 Task: Add a signature Molly Phillips containing With sincere appreciation and gratitude, Molly Phillips to email address softage.3@softage.net and add a folder Risk assessments
Action: Mouse moved to (140, 100)
Screenshot: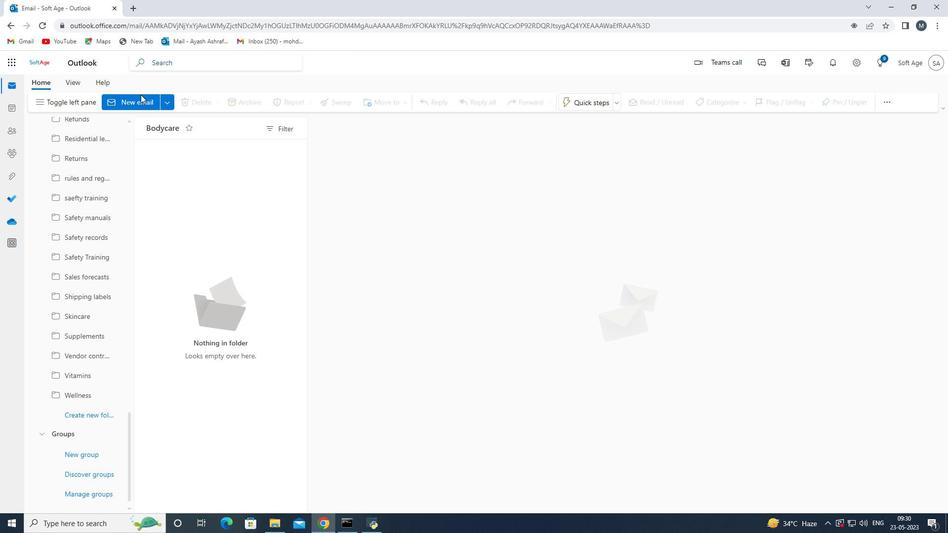 
Action: Mouse pressed left at (140, 100)
Screenshot: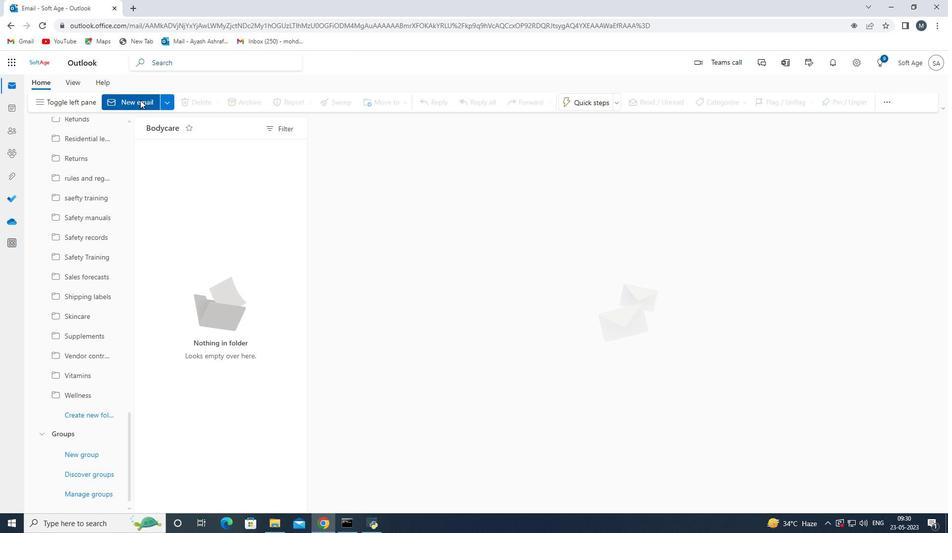
Action: Mouse moved to (639, 106)
Screenshot: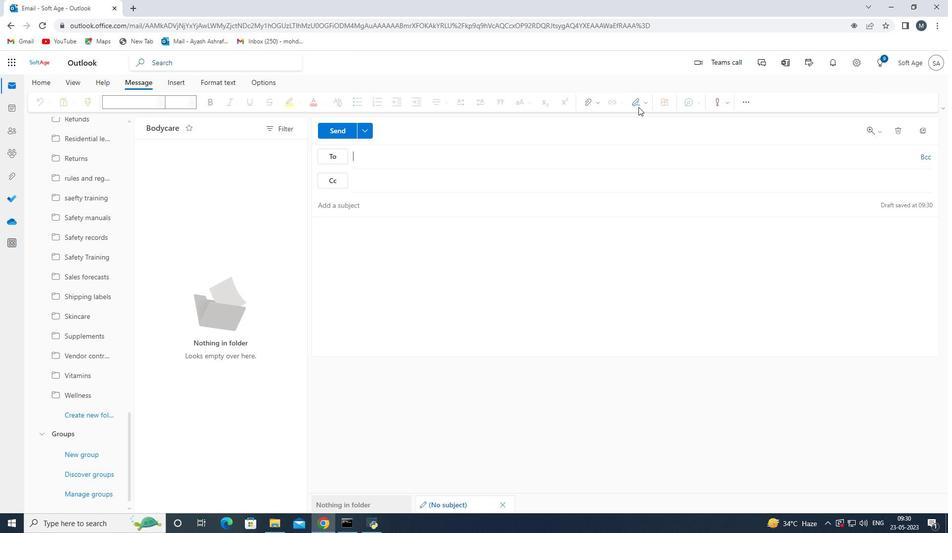 
Action: Mouse pressed left at (639, 106)
Screenshot: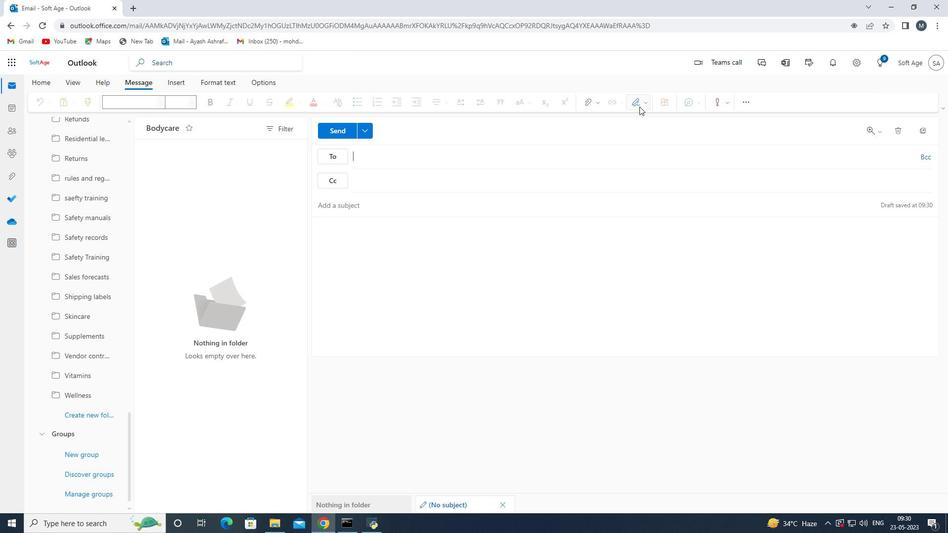 
Action: Mouse moved to (634, 140)
Screenshot: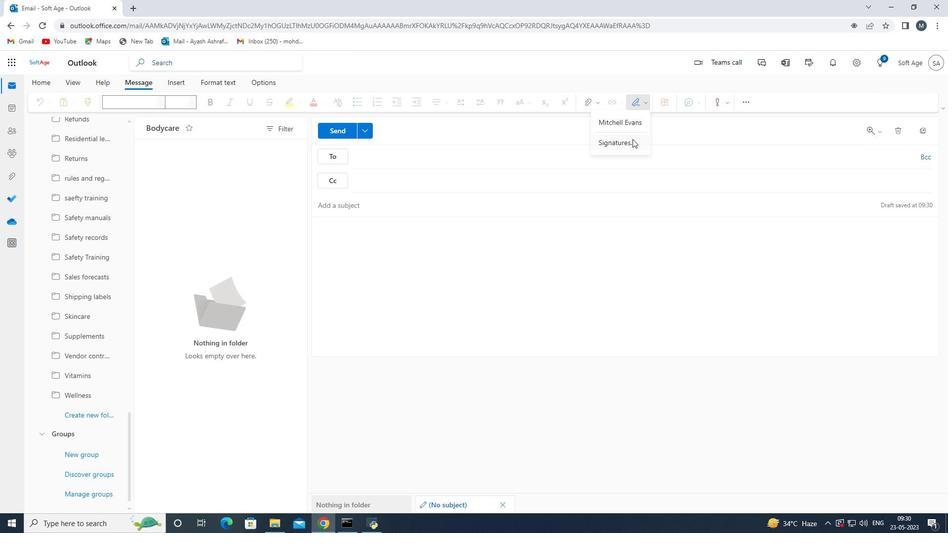 
Action: Mouse pressed left at (634, 140)
Screenshot: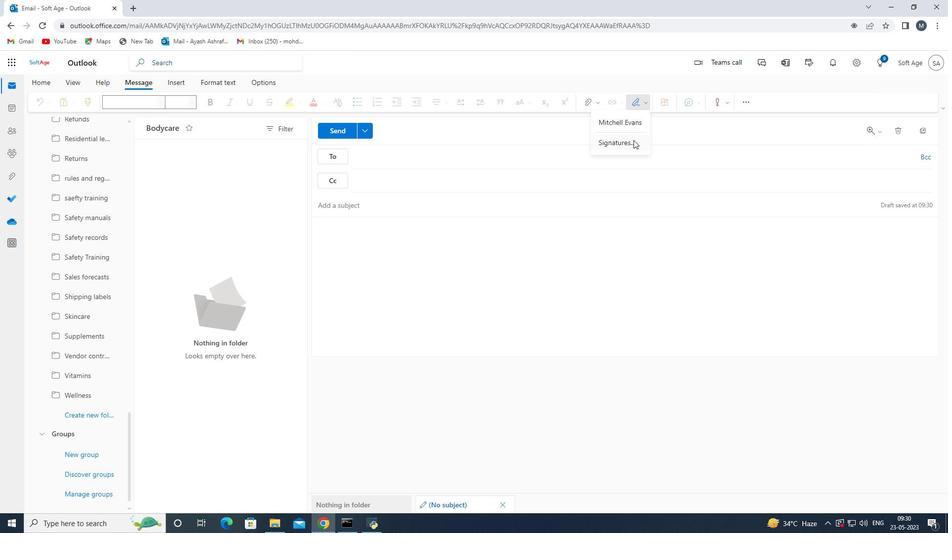 
Action: Mouse moved to (665, 182)
Screenshot: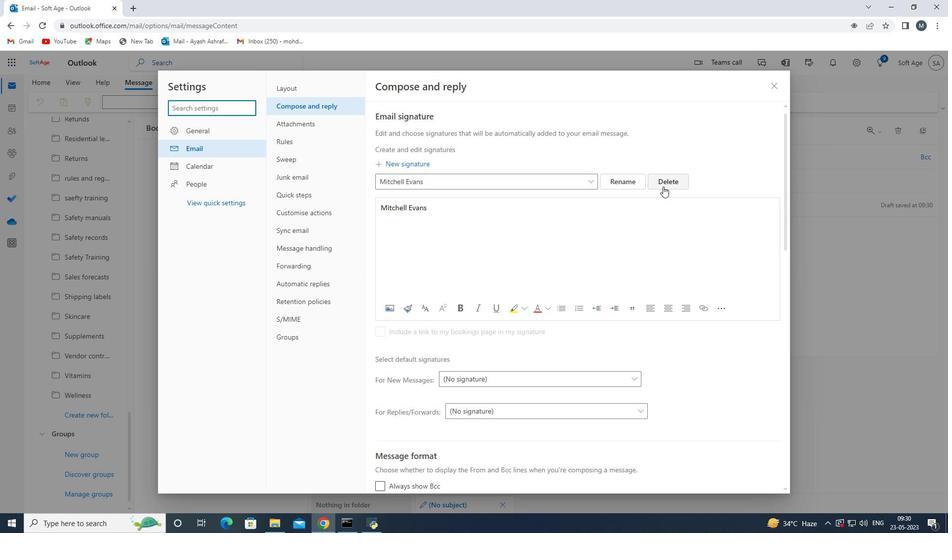 
Action: Mouse pressed left at (665, 182)
Screenshot: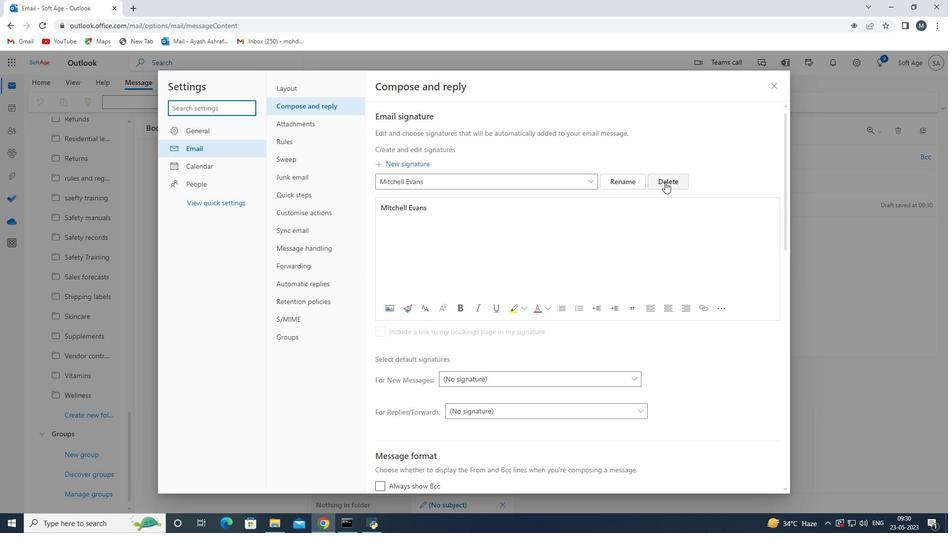 
Action: Mouse moved to (491, 184)
Screenshot: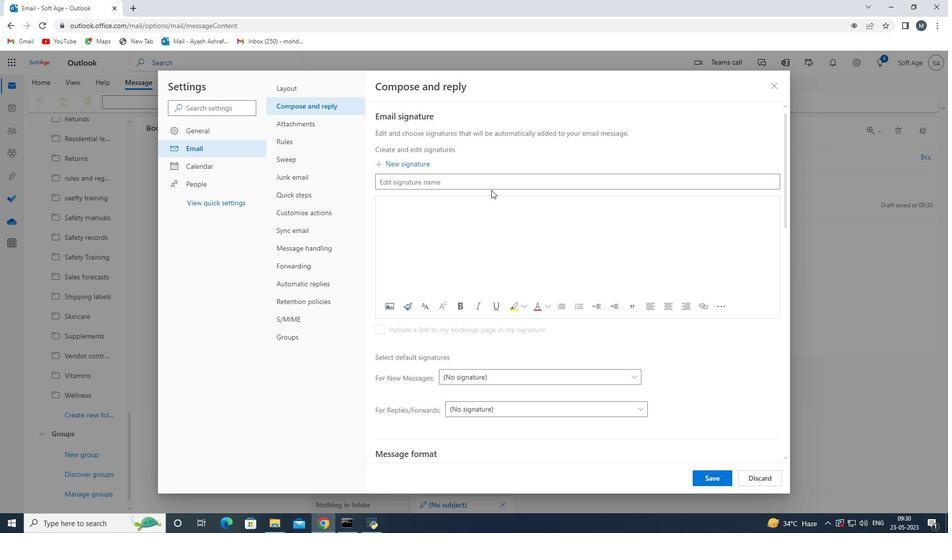 
Action: Mouse pressed left at (491, 184)
Screenshot: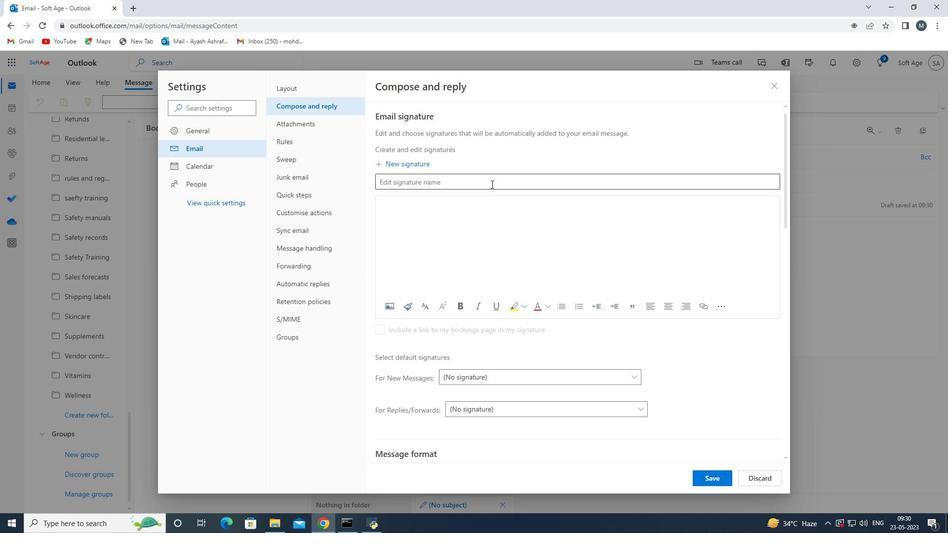 
Action: Mouse moved to (491, 184)
Screenshot: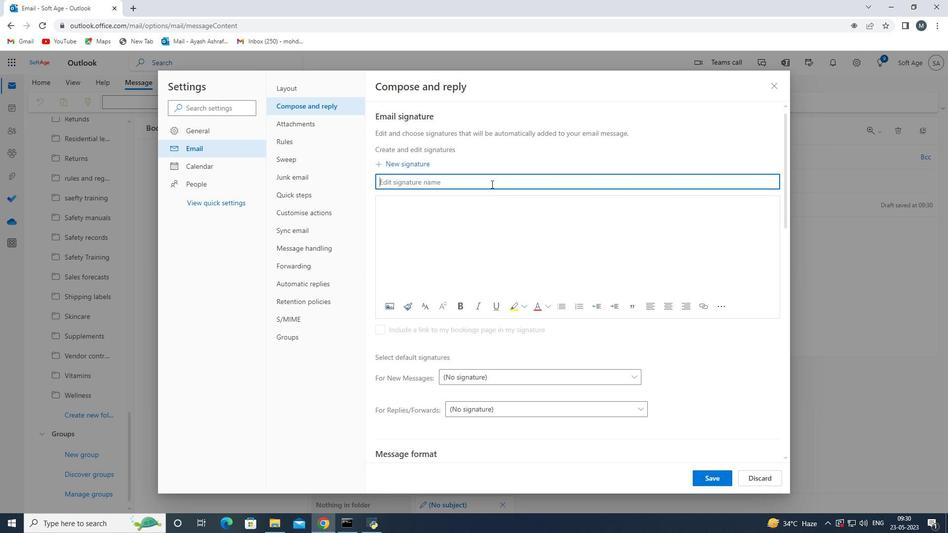 
Action: Key pressed <Key.shift>Molly<Key.space><Key.shift>Phillips<Key.space>
Screenshot: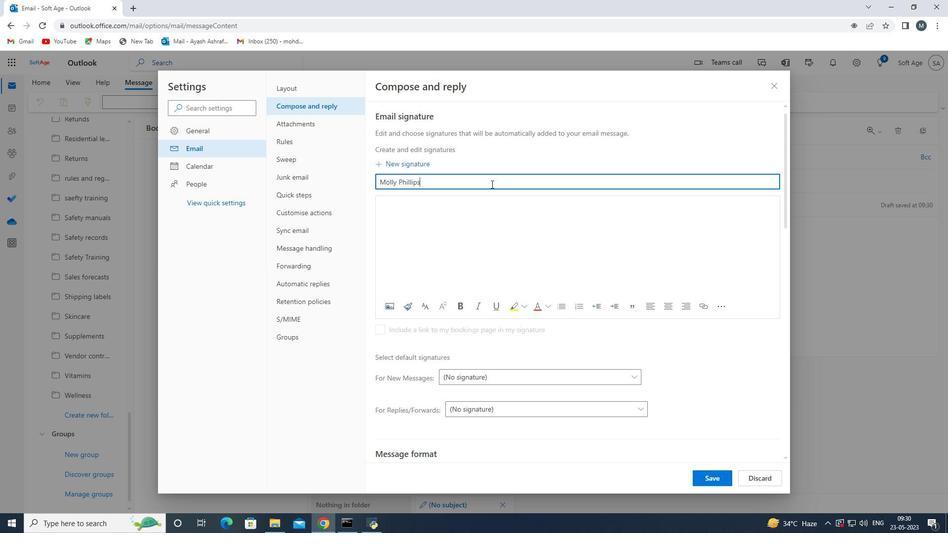 
Action: Mouse moved to (470, 223)
Screenshot: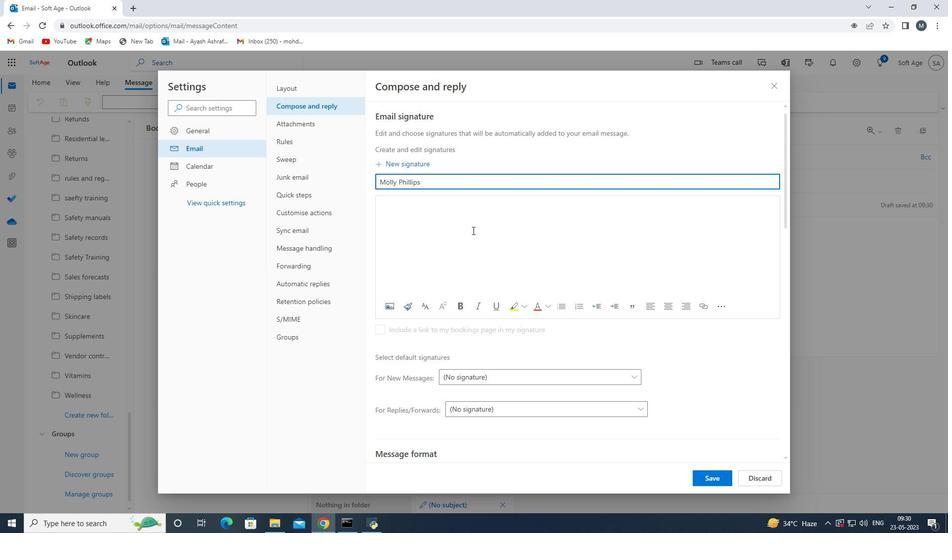 
Action: Mouse pressed left at (470, 223)
Screenshot: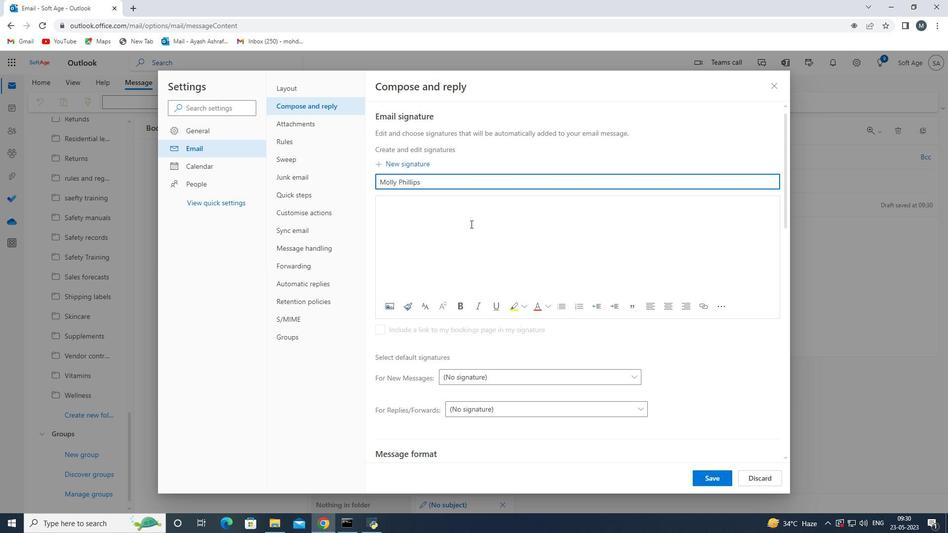 
Action: Key pressed <Key.shift>Molly<Key.space><Key.shift>Phillips<Key.space>
Screenshot: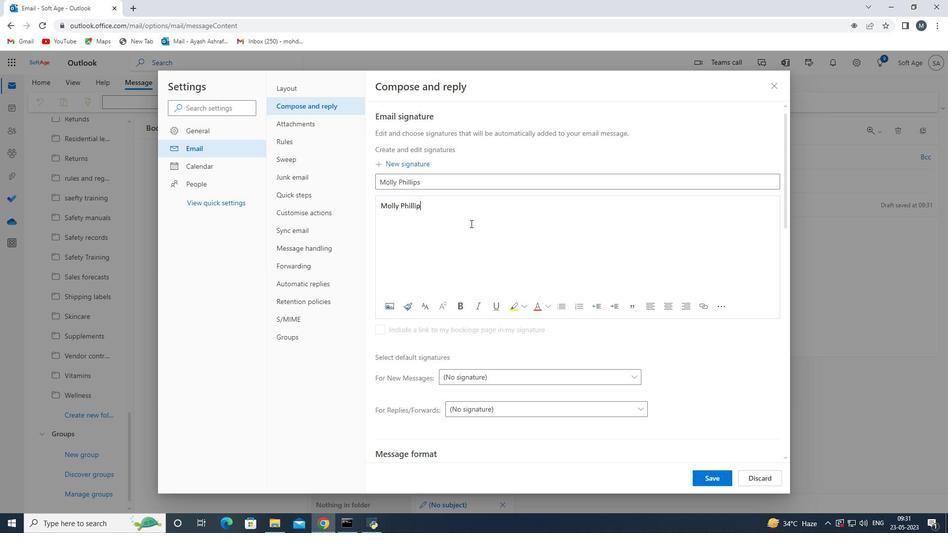 
Action: Mouse moved to (712, 478)
Screenshot: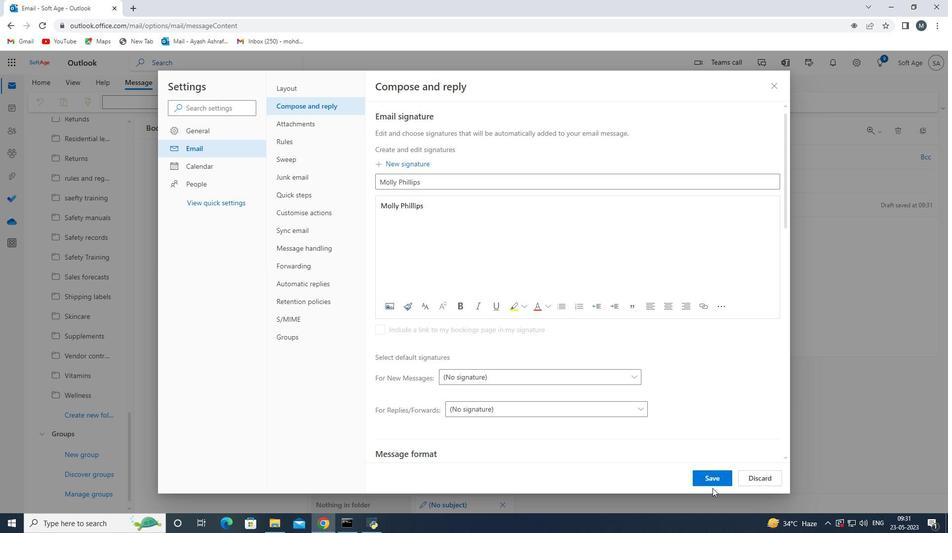 
Action: Mouse pressed left at (712, 478)
Screenshot: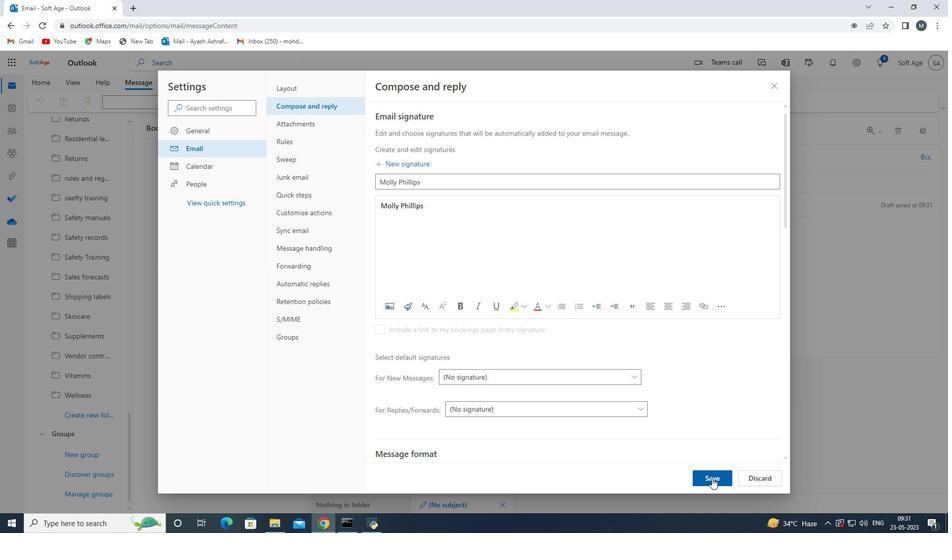 
Action: Mouse moved to (769, 87)
Screenshot: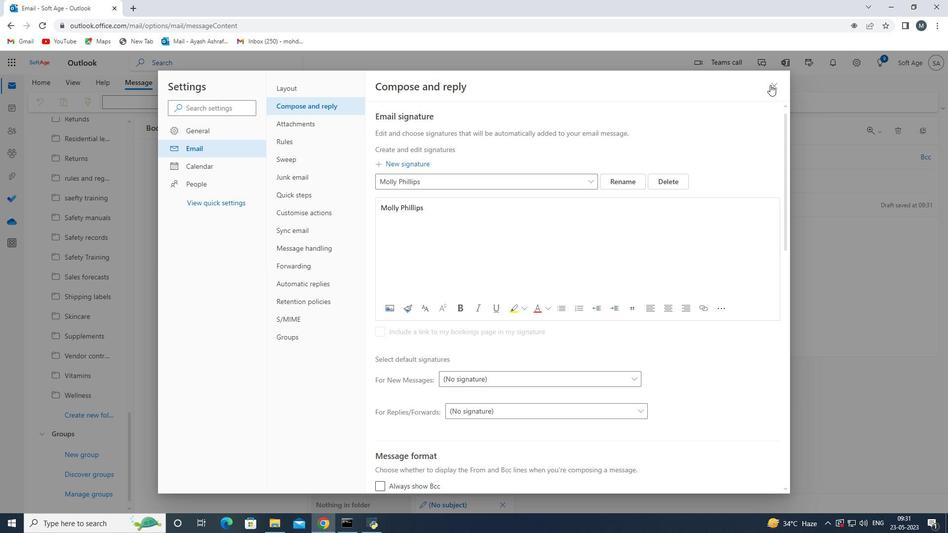 
Action: Mouse pressed left at (769, 87)
Screenshot: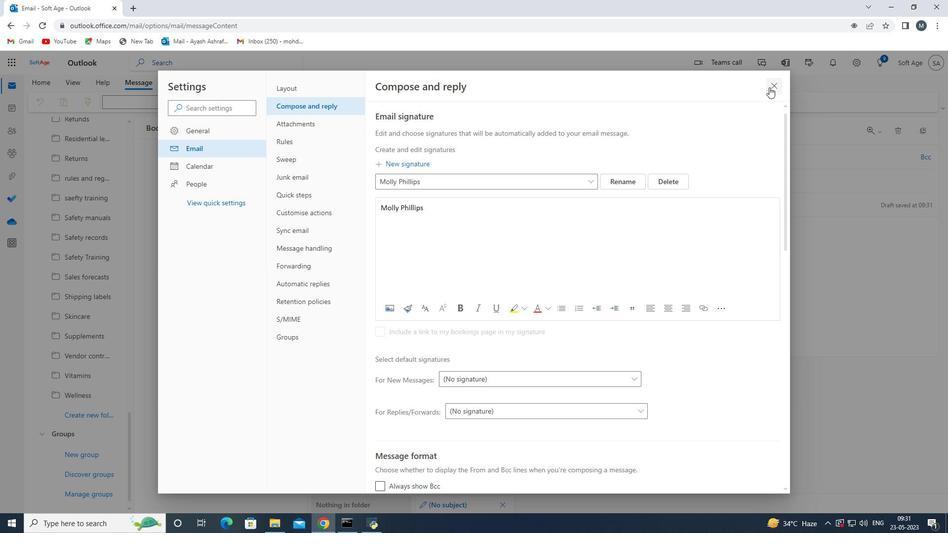 
Action: Mouse moved to (430, 204)
Screenshot: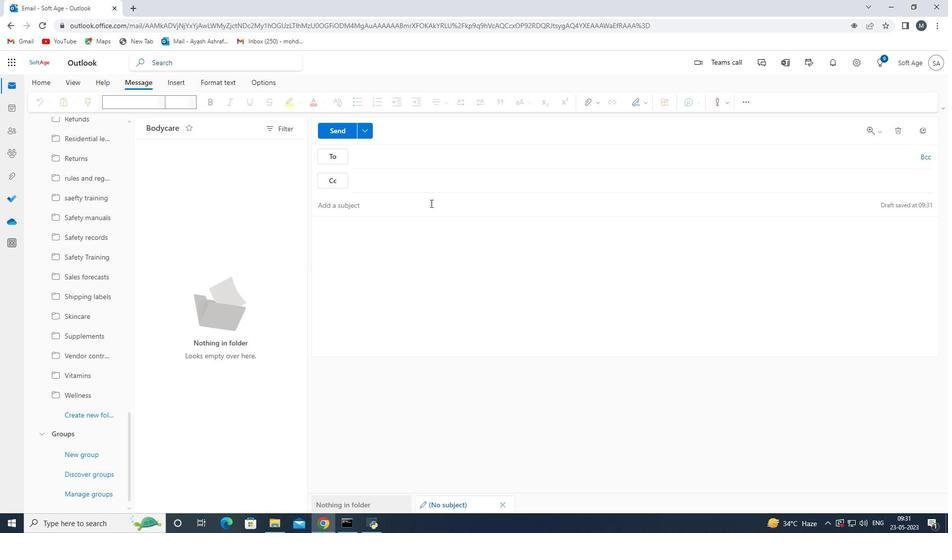 
Action: Mouse pressed left at (430, 204)
Screenshot: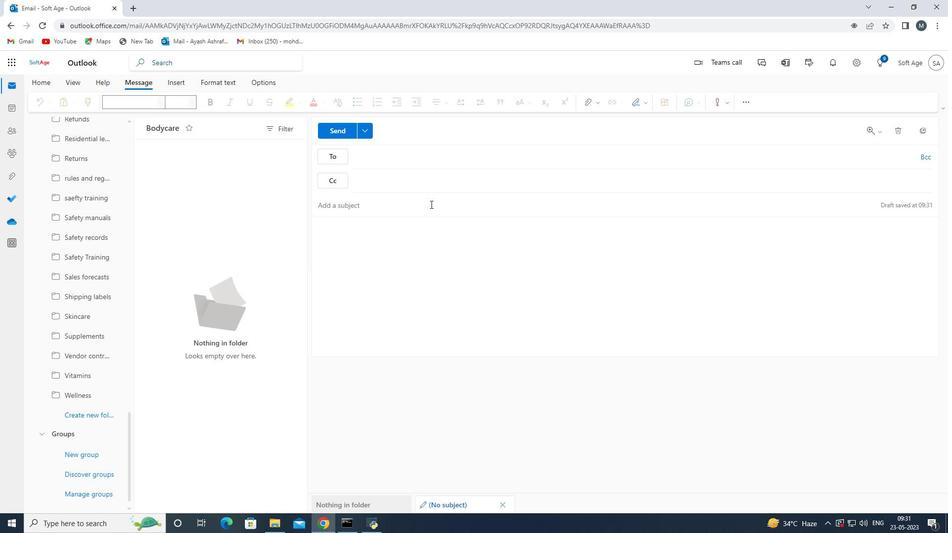 
Action: Mouse moved to (404, 240)
Screenshot: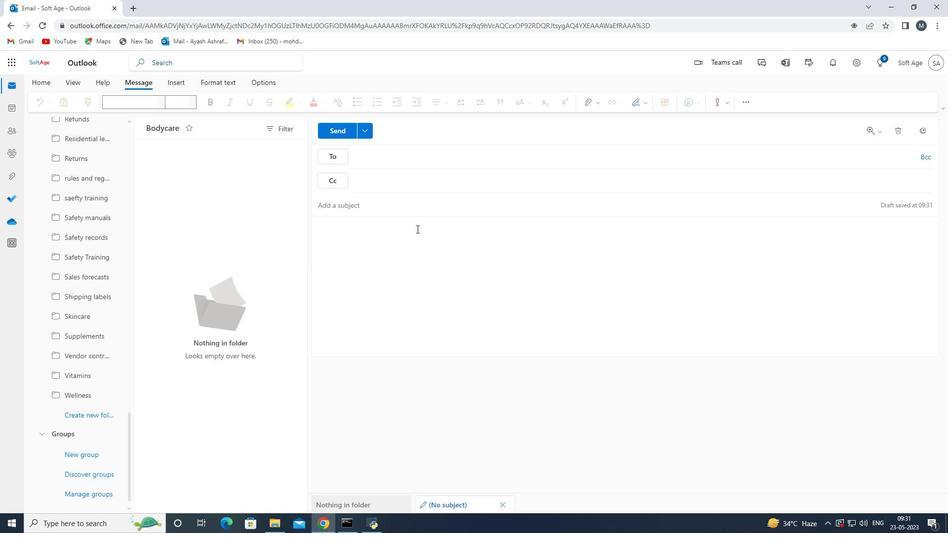 
Action: Mouse pressed left at (404, 240)
Screenshot: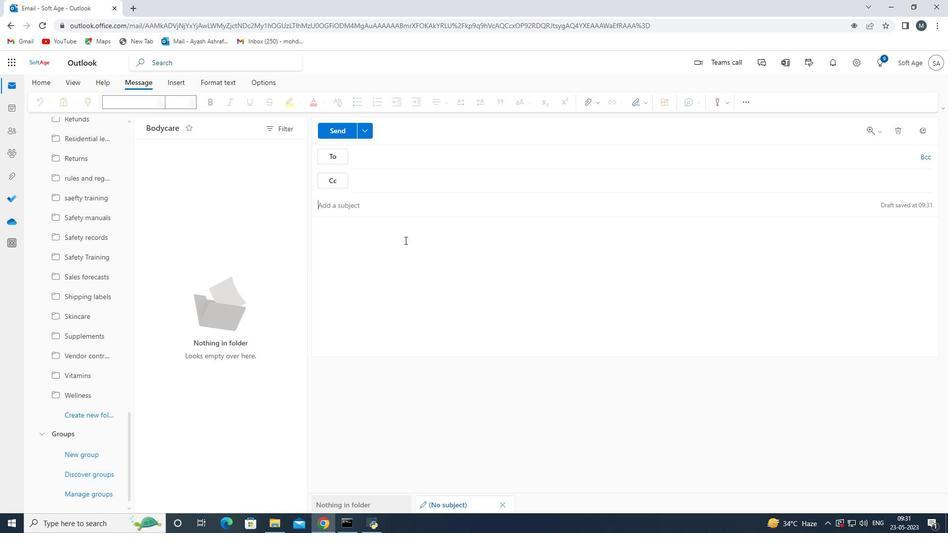 
Action: Key pressed <Key.shift>With<Key.space>sincere<Key.space>appreciation<Key.space>and<Key.space>gratitude<Key.space>
Screenshot: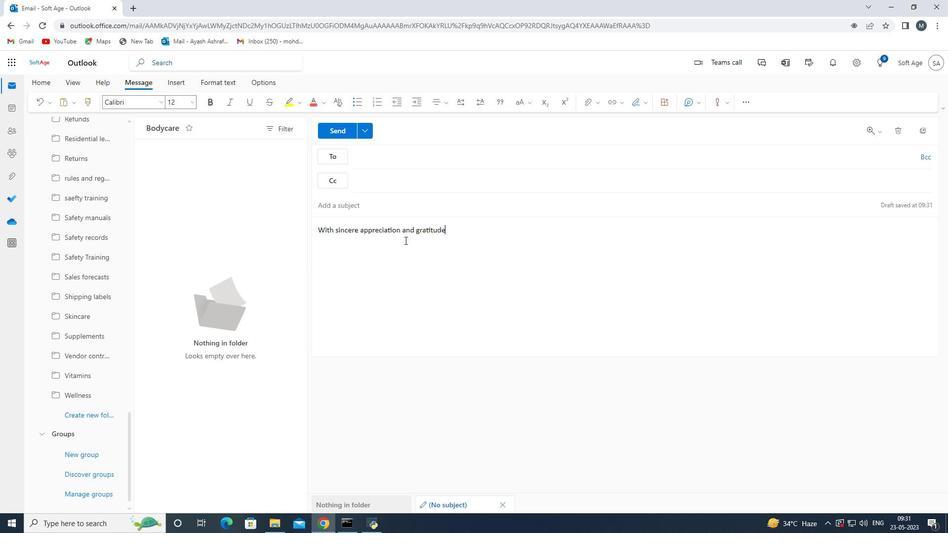 
Action: Mouse moved to (638, 107)
Screenshot: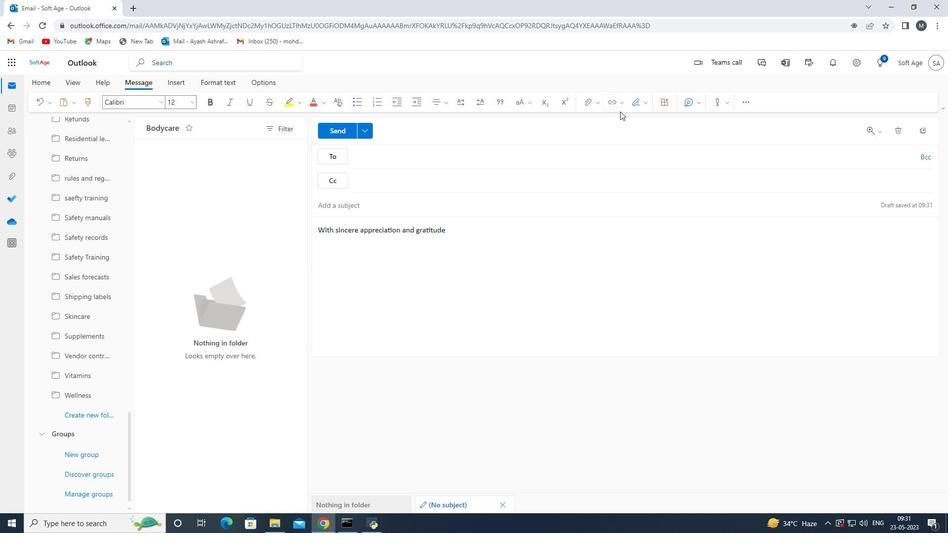
Action: Mouse pressed left at (638, 107)
Screenshot: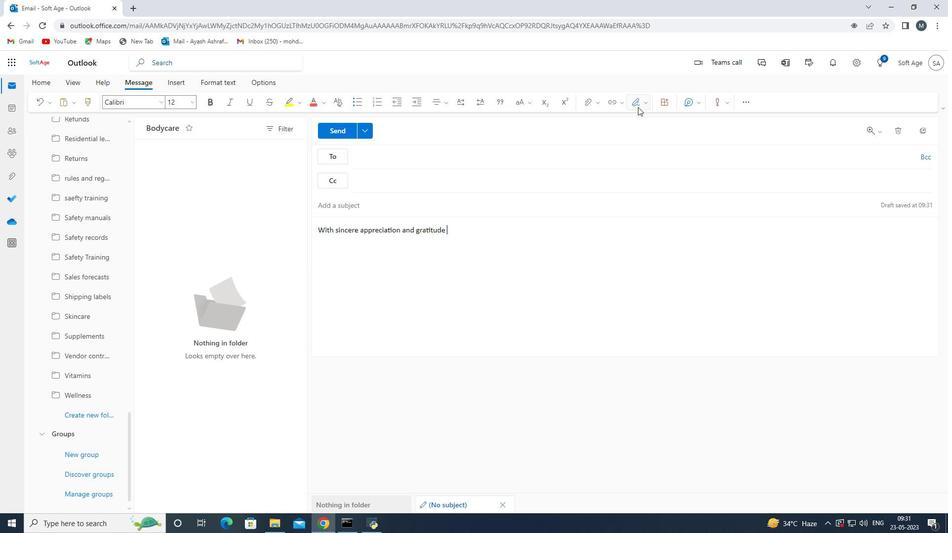 
Action: Mouse moved to (632, 124)
Screenshot: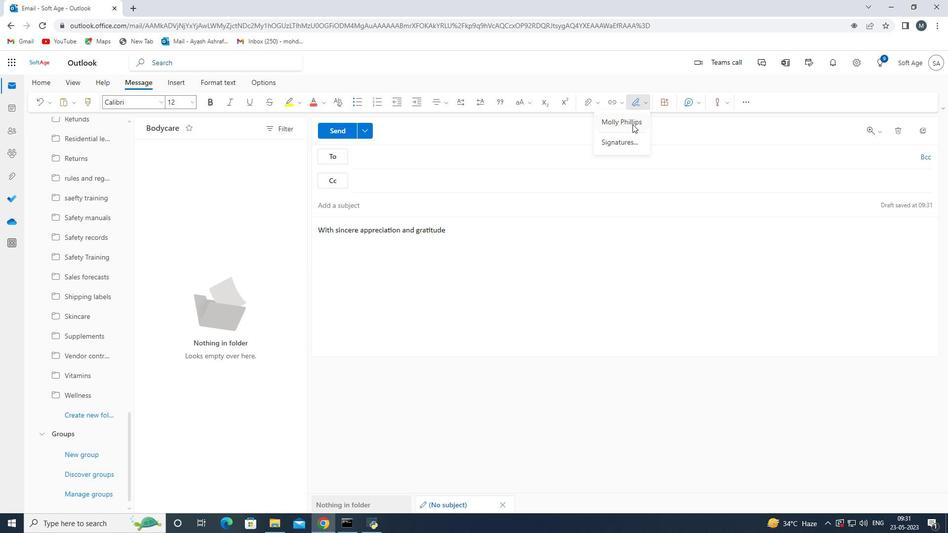 
Action: Mouse pressed left at (632, 124)
Screenshot: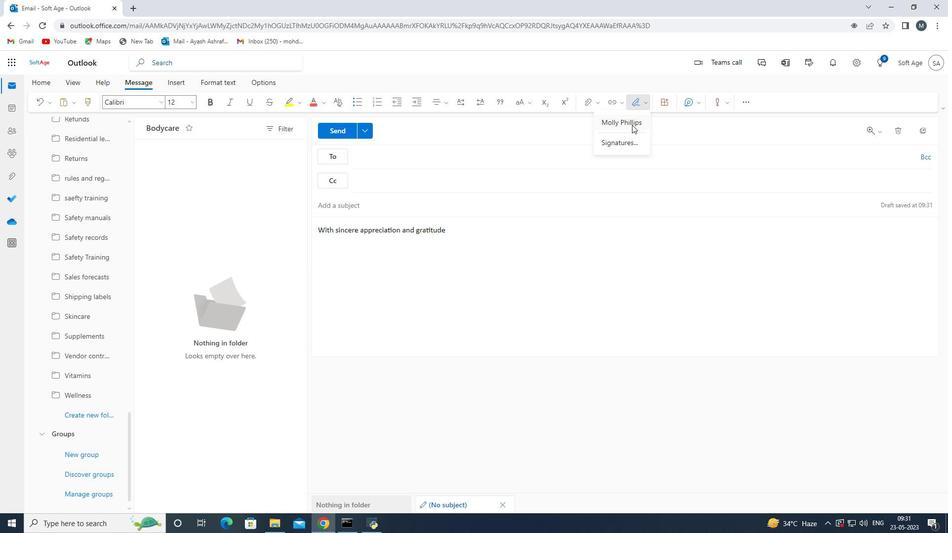 
Action: Mouse moved to (397, 156)
Screenshot: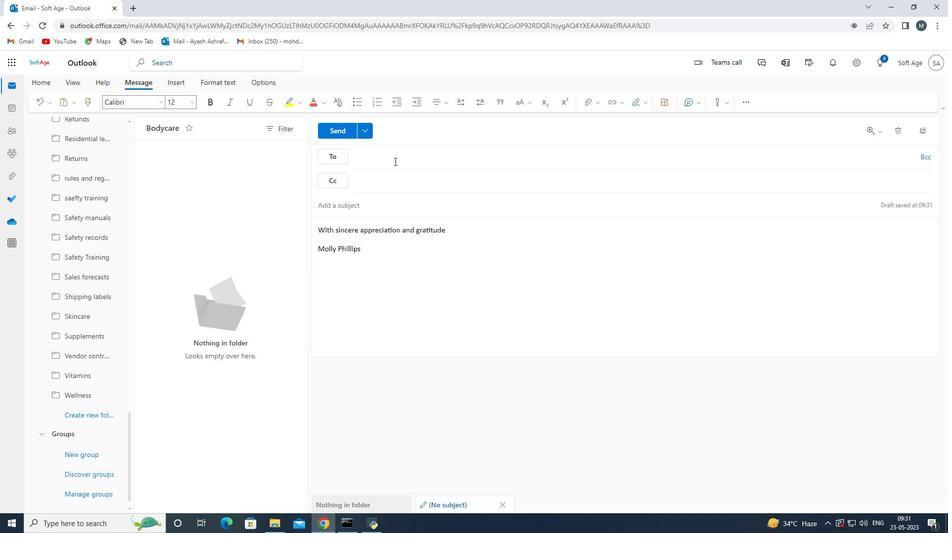 
Action: Mouse pressed left at (397, 156)
Screenshot: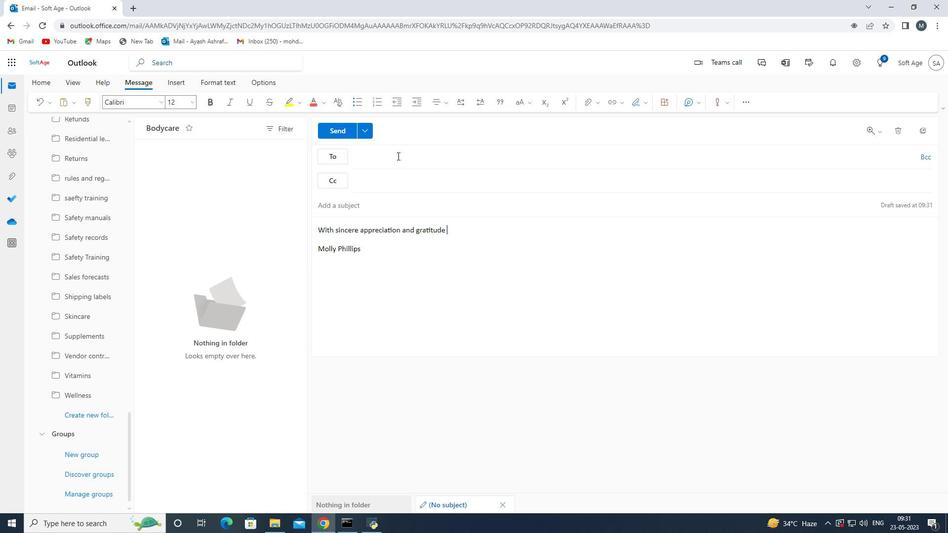 
Action: Mouse moved to (398, 156)
Screenshot: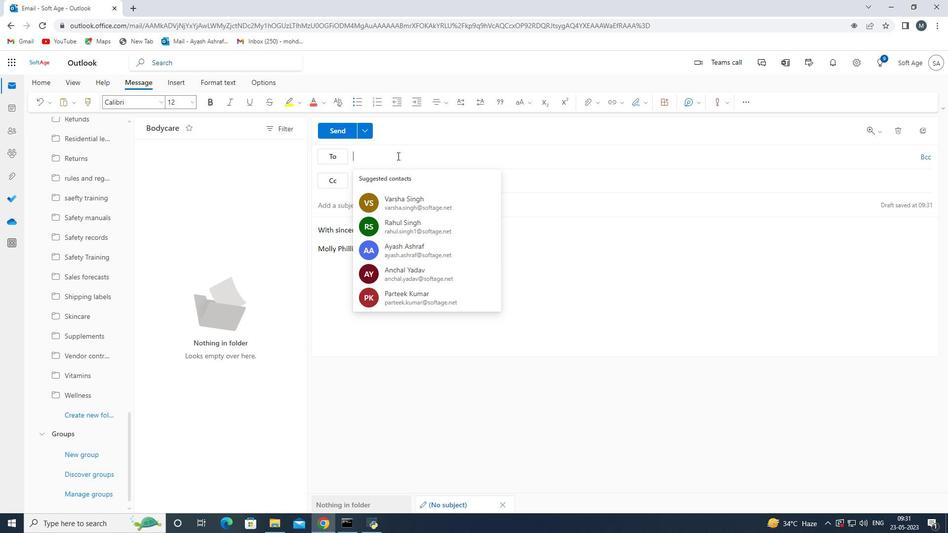 
Action: Key pressed softage.3<Key.shift>@softage.net
Screenshot: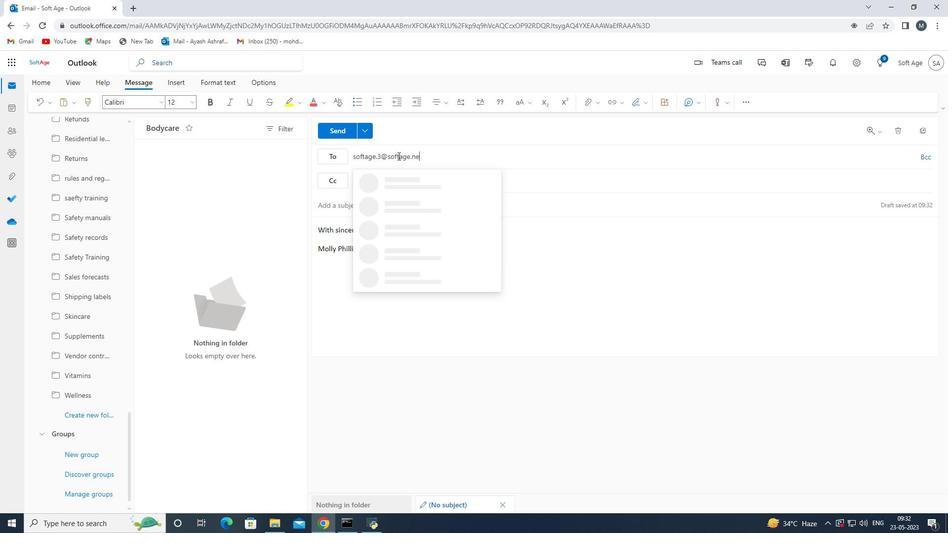 
Action: Mouse moved to (391, 180)
Screenshot: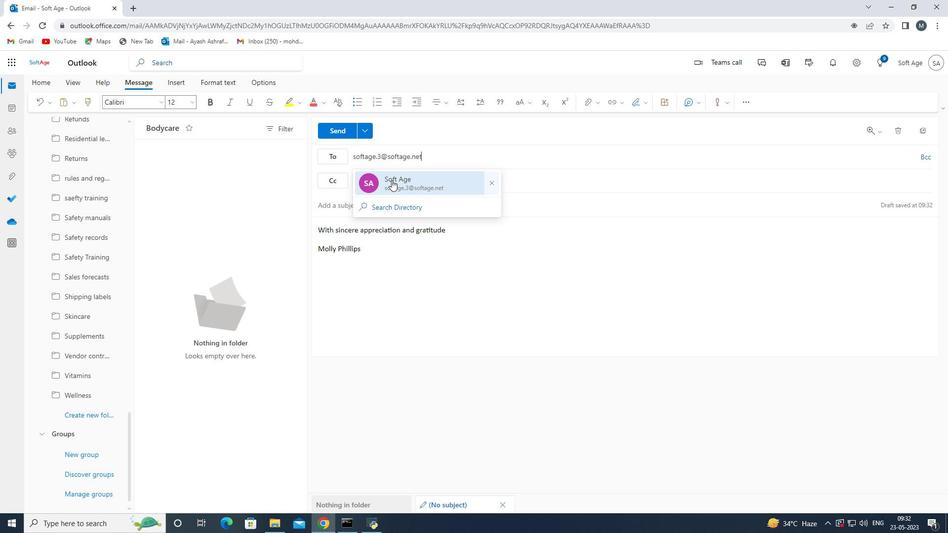 
Action: Mouse pressed left at (391, 180)
Screenshot: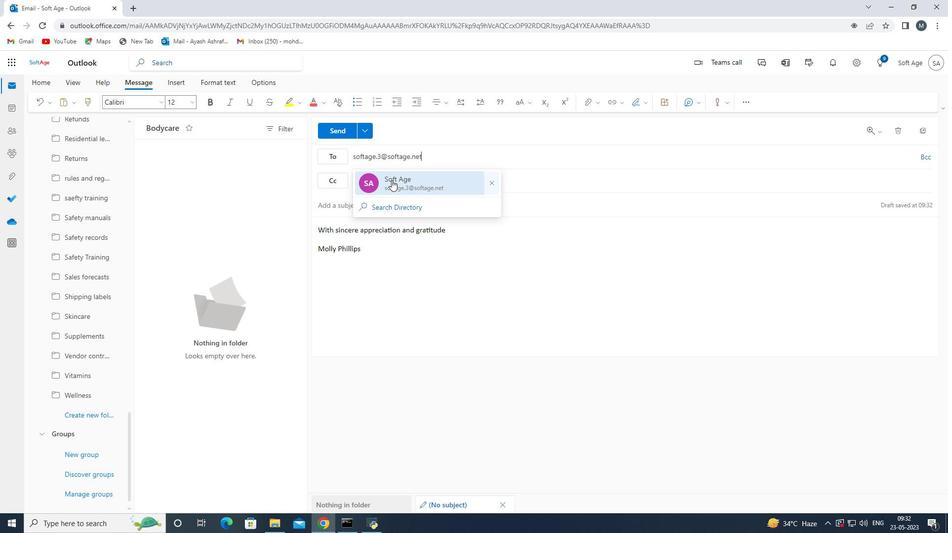
Action: Mouse moved to (88, 422)
Screenshot: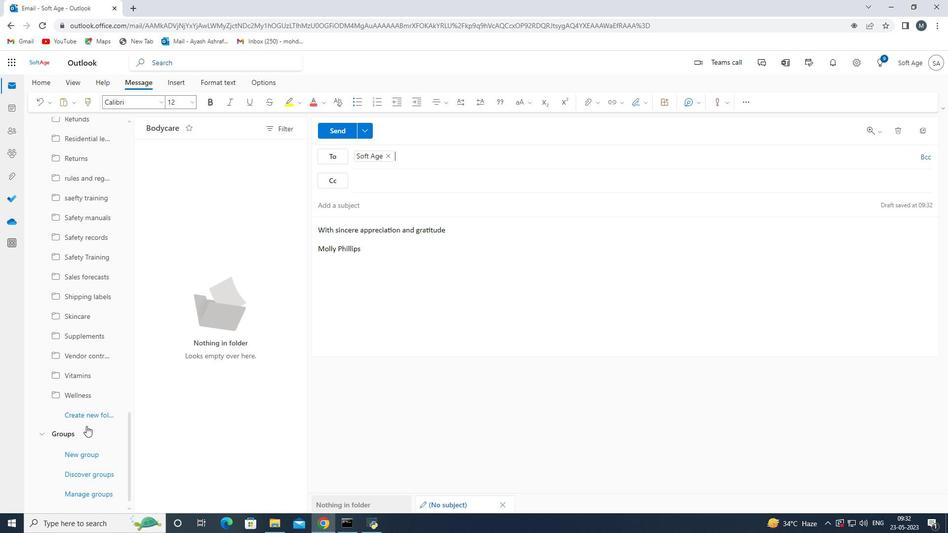 
Action: Mouse pressed left at (88, 422)
Screenshot: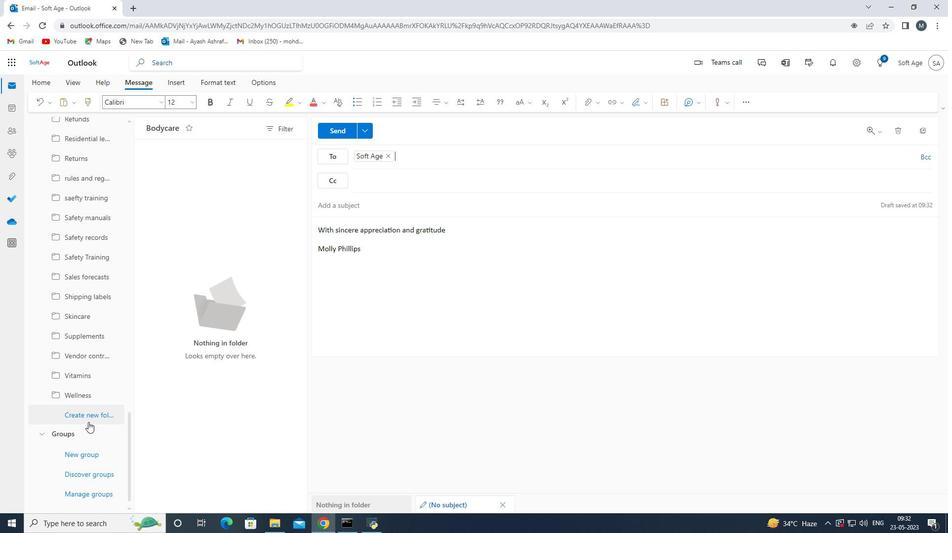 
Action: Mouse moved to (85, 415)
Screenshot: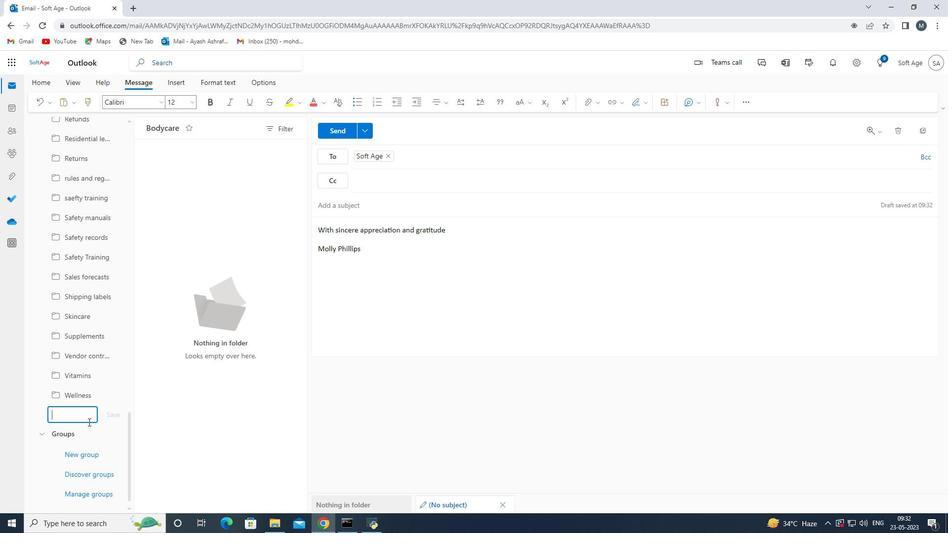 
Action: Mouse pressed left at (85, 415)
Screenshot: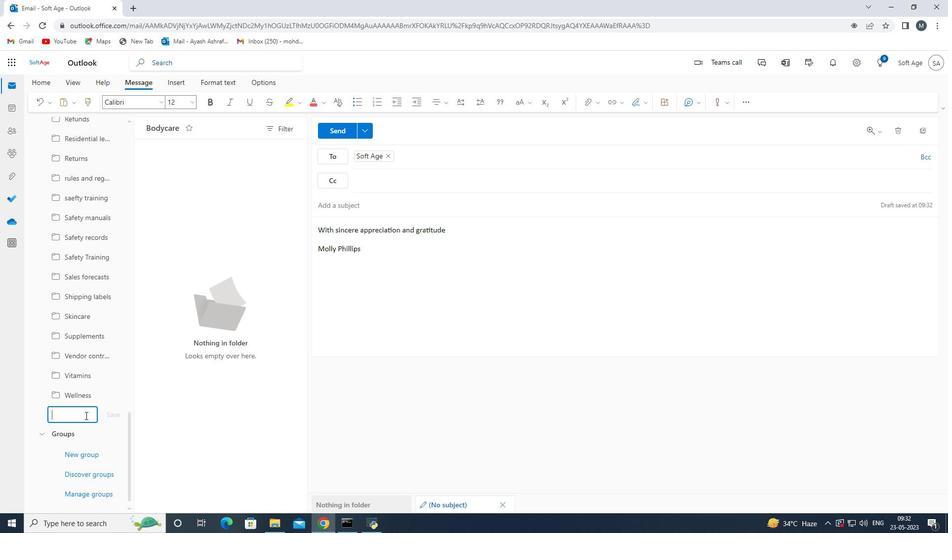 
Action: Mouse moved to (81, 414)
Screenshot: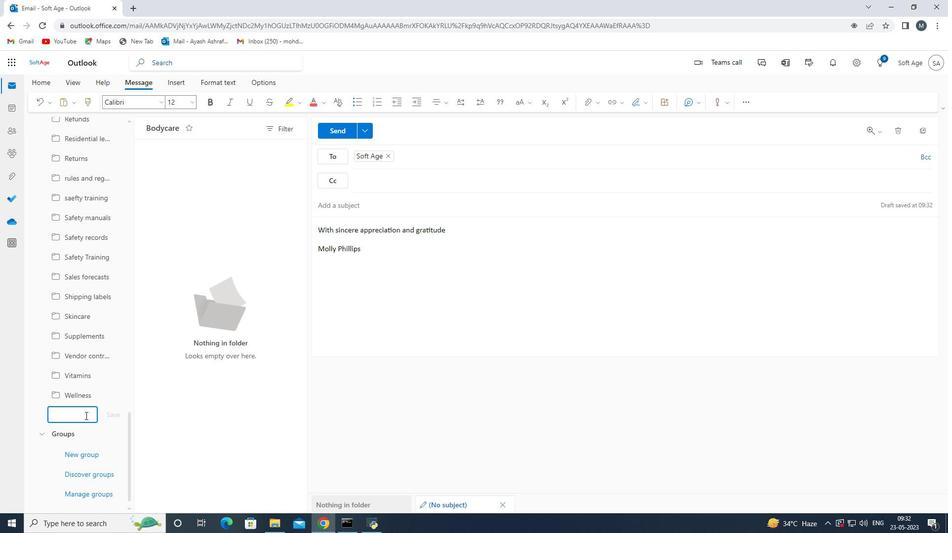 
Action: Key pressed <Key.shift>Risk<Key.space>assesments<Key.space>
Screenshot: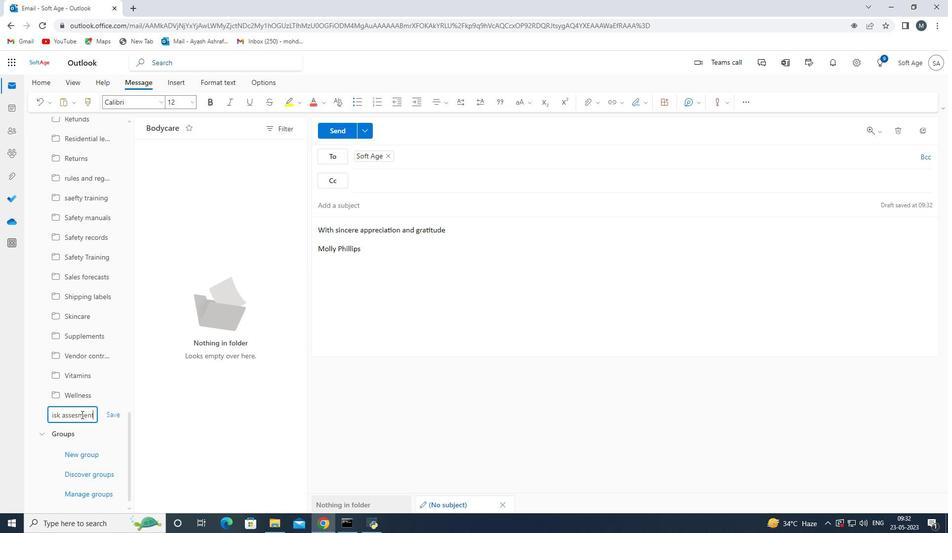 
Action: Mouse pressed left at (81, 414)
Screenshot: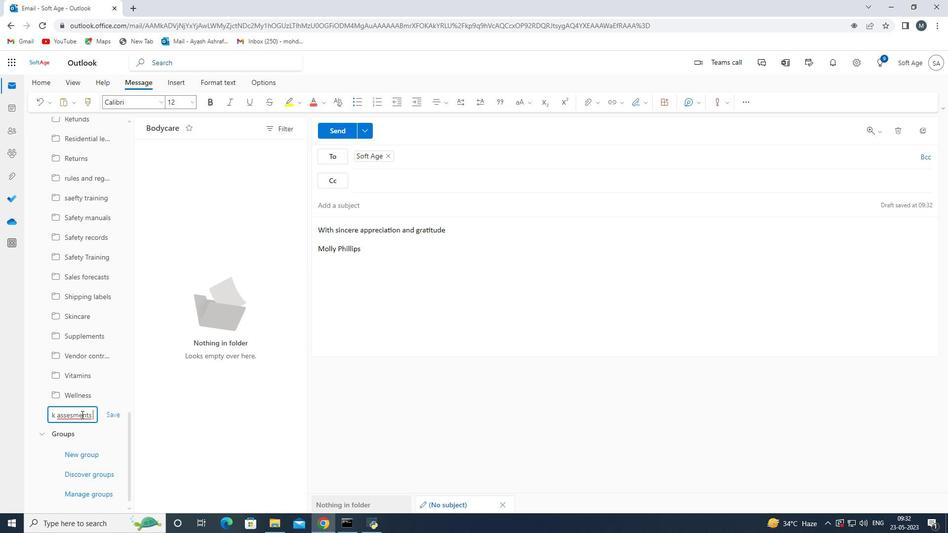 
Action: Mouse moved to (66, 417)
Screenshot: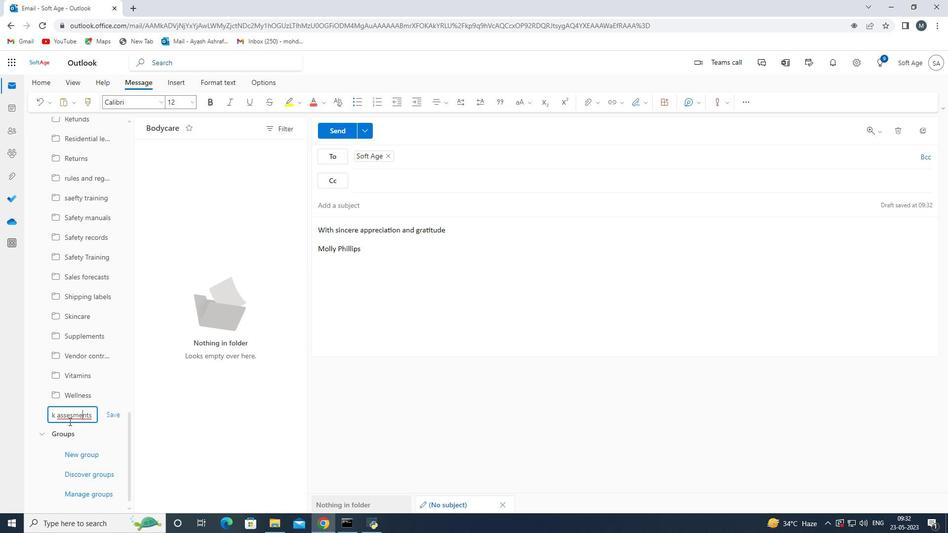 
Action: Mouse pressed left at (66, 417)
Screenshot: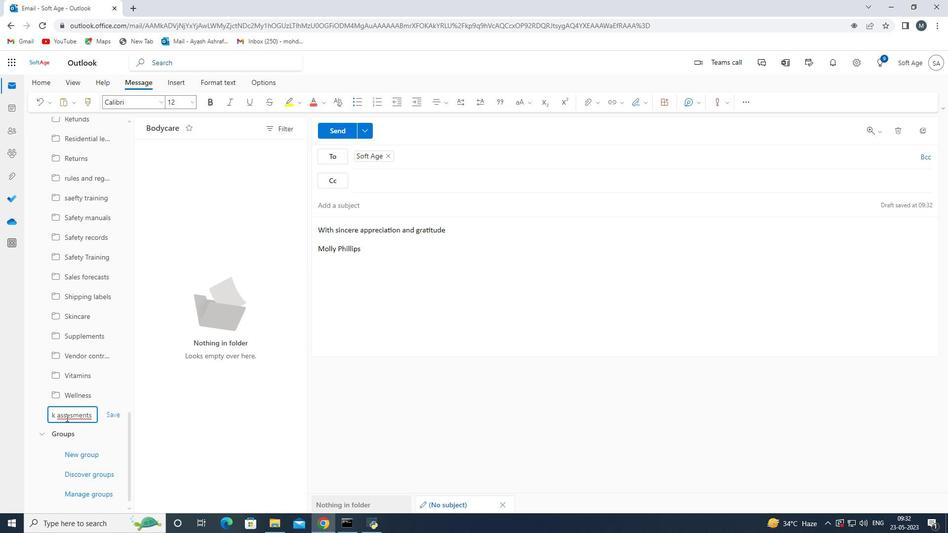 
Action: Mouse moved to (114, 415)
Screenshot: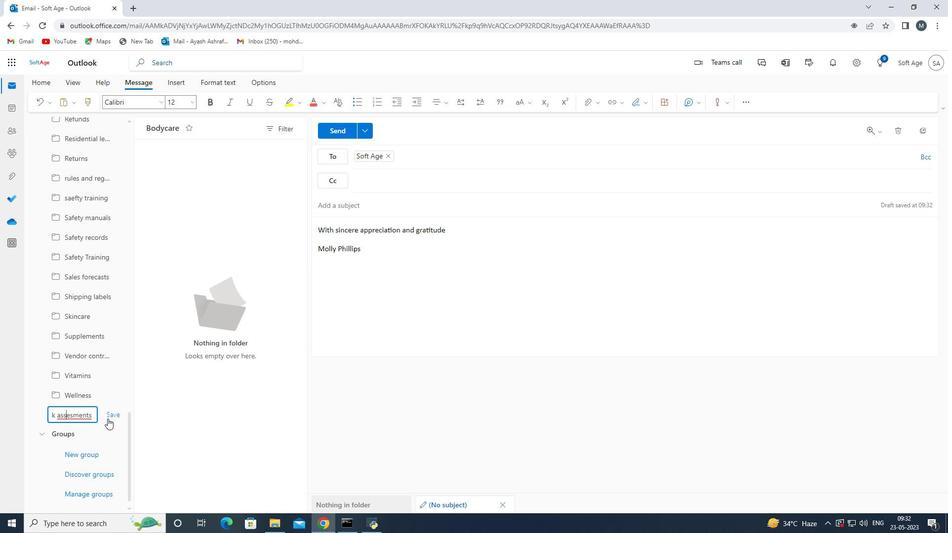
Action: Mouse pressed left at (114, 415)
Screenshot: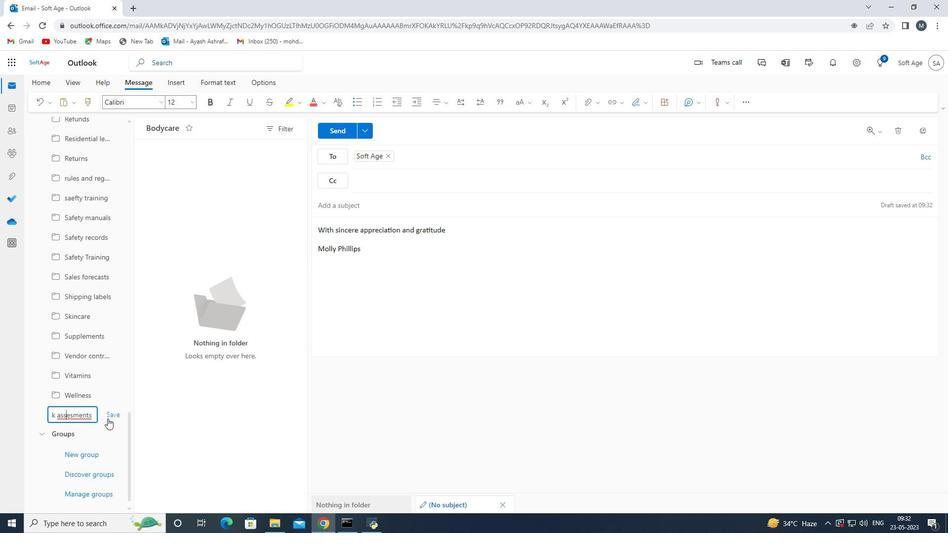 
Action: Mouse moved to (394, 419)
Screenshot: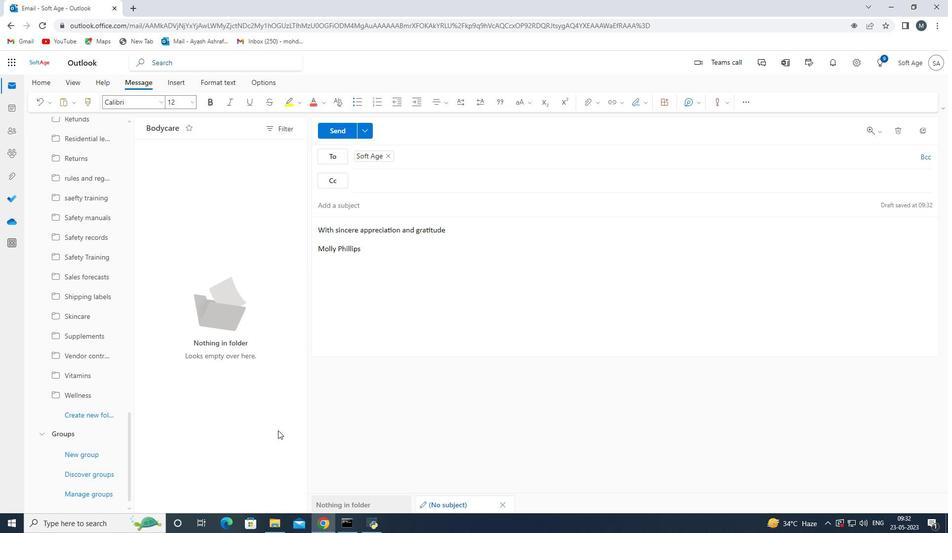 
Action: Mouse scrolled (394, 419) with delta (0, 0)
Screenshot: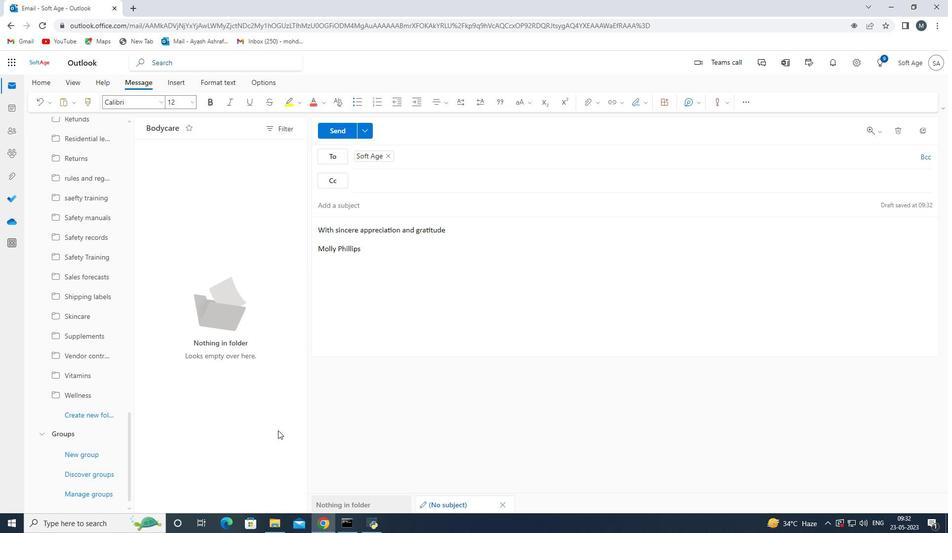 
Action: Mouse scrolled (394, 419) with delta (0, 0)
Screenshot: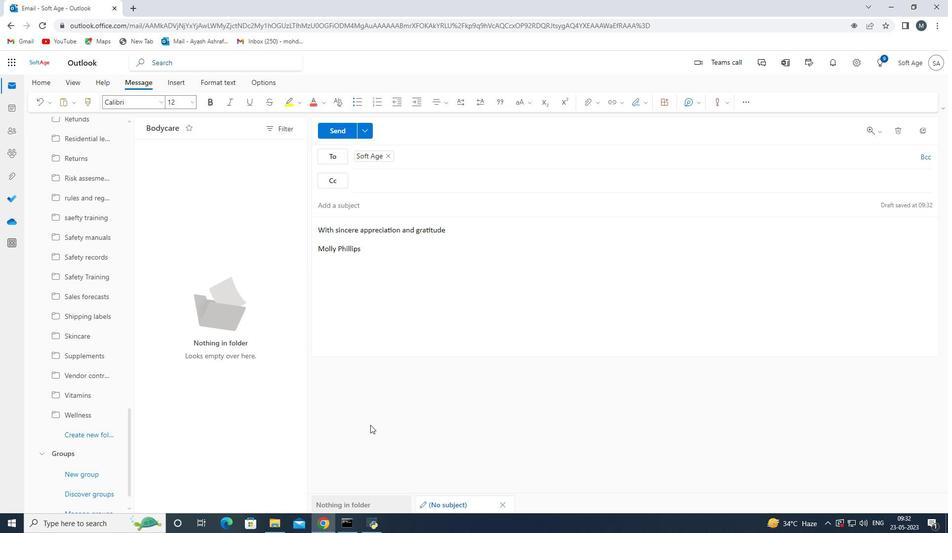 
Action: Mouse moved to (394, 417)
Screenshot: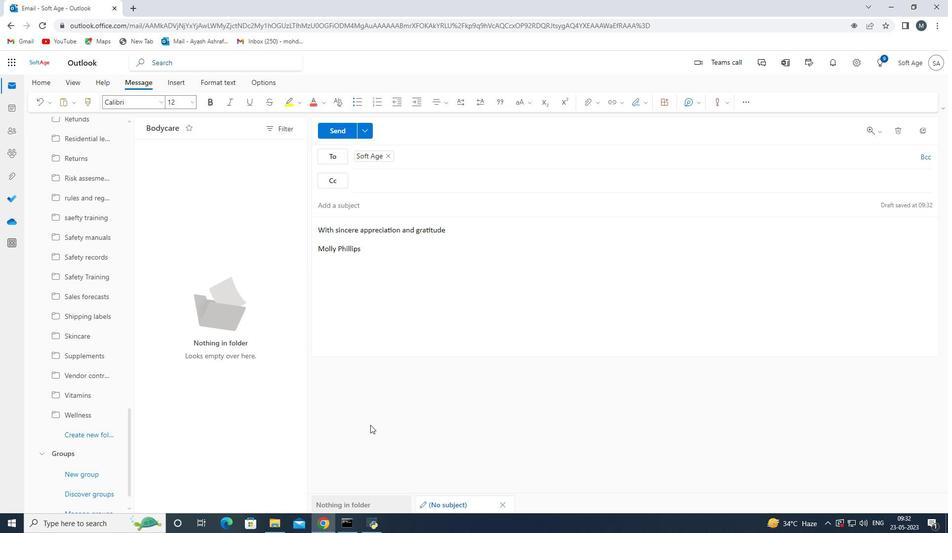 
Action: Mouse scrolled (394, 418) with delta (0, 0)
Screenshot: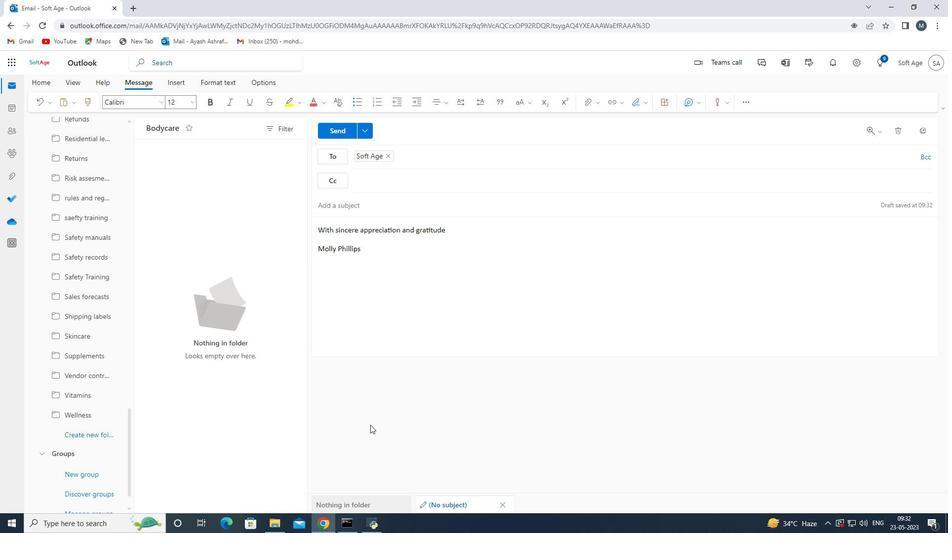 
Action: Mouse moved to (394, 414)
Screenshot: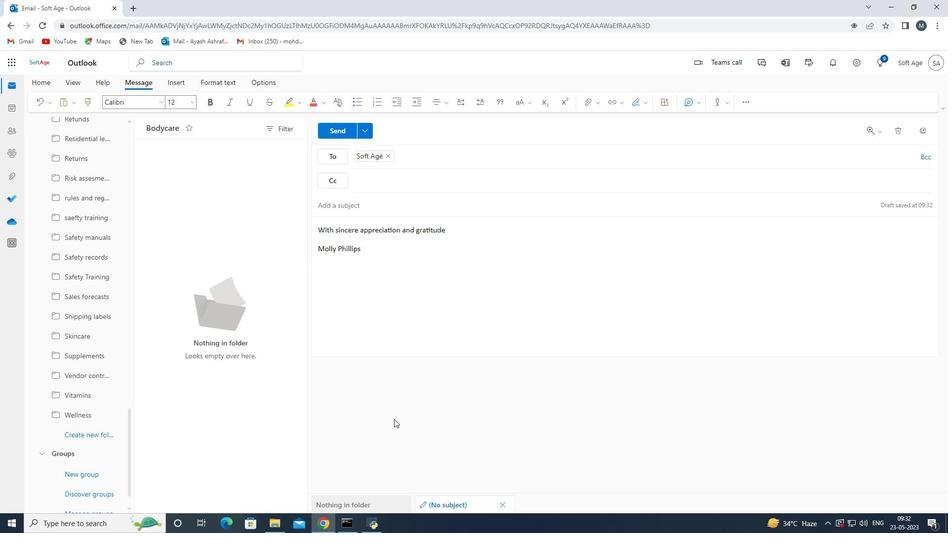 
Action: Mouse scrolled (394, 414) with delta (0, 0)
Screenshot: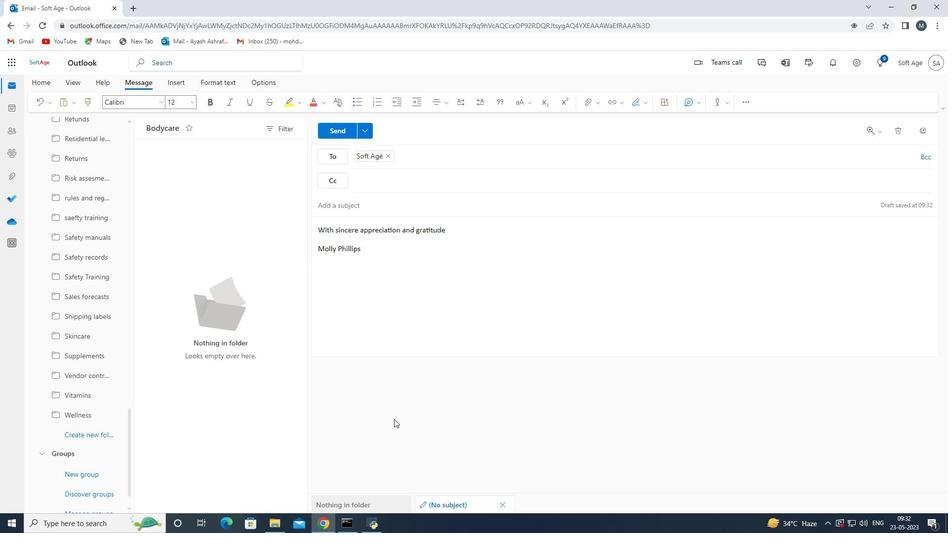 
Action: Mouse moved to (394, 413)
Screenshot: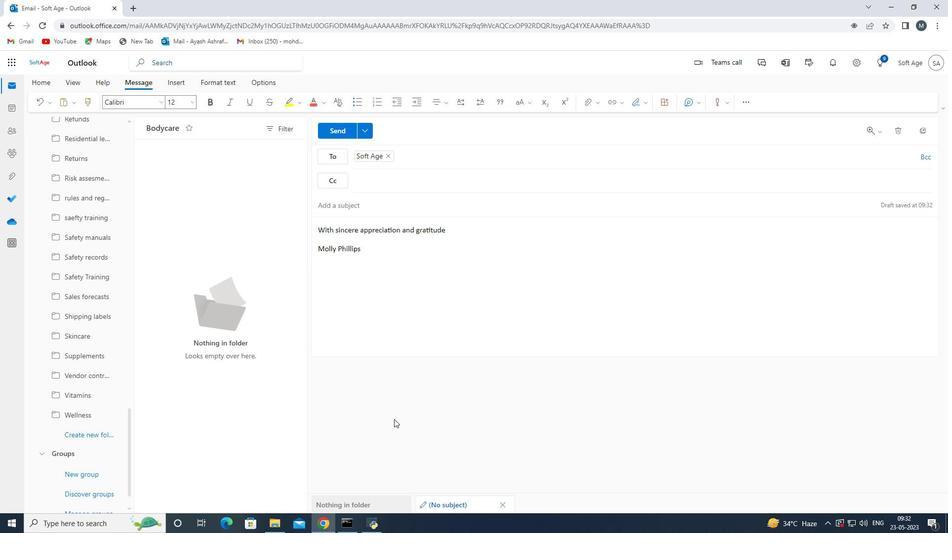 
Action: Mouse scrolled (394, 413) with delta (0, 0)
Screenshot: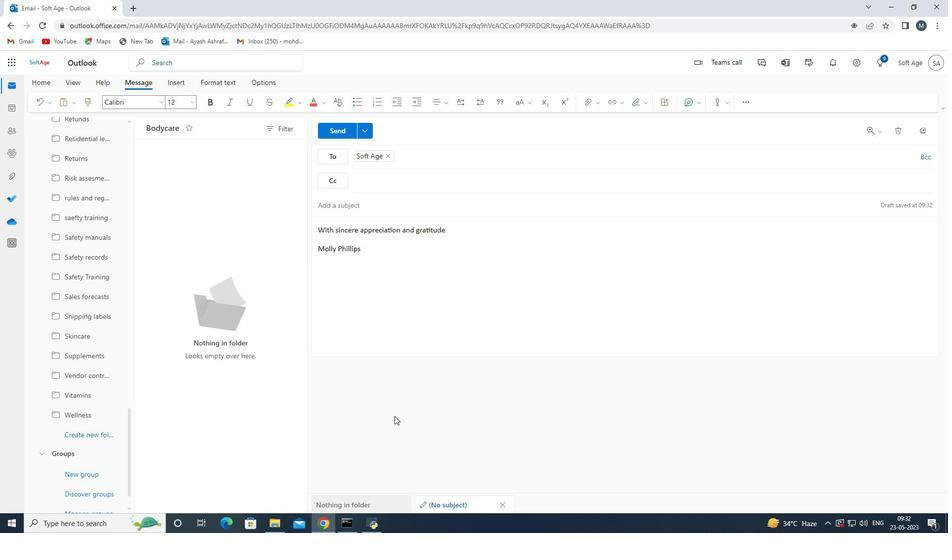 
Action: Mouse moved to (342, 134)
Screenshot: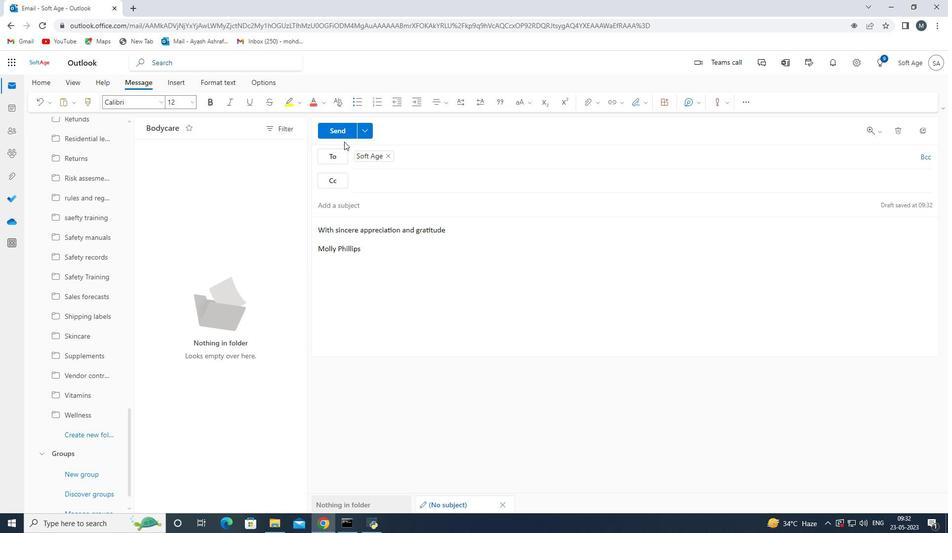 
Action: Mouse pressed left at (342, 134)
Screenshot: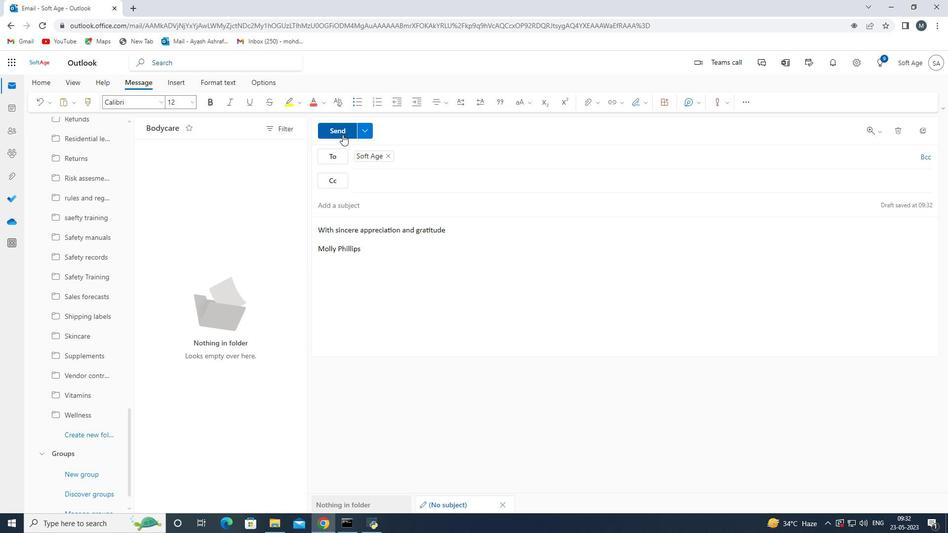 
Action: Mouse moved to (461, 307)
Screenshot: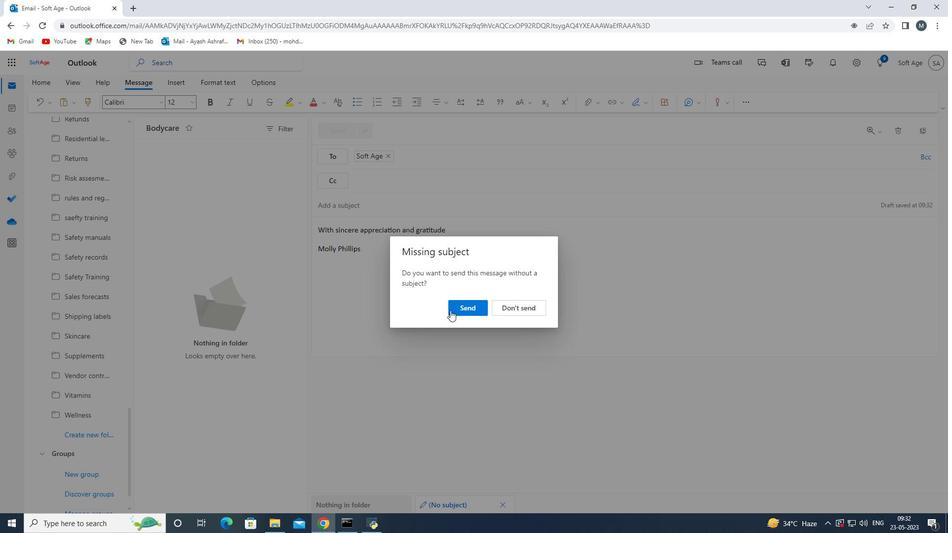
Action: Mouse pressed left at (461, 307)
Screenshot: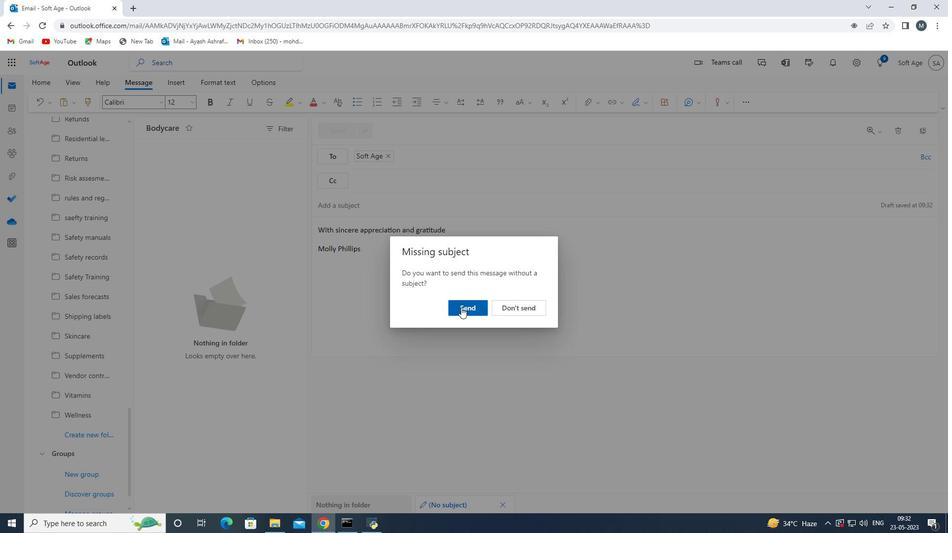 
